 Task: Create a rule from the Routing list, Task moved to a section -> Set Priority in the project AgileMastery , set the section as To-Do and set the priority of the task as  High
Action: Mouse moved to (71, 314)
Screenshot: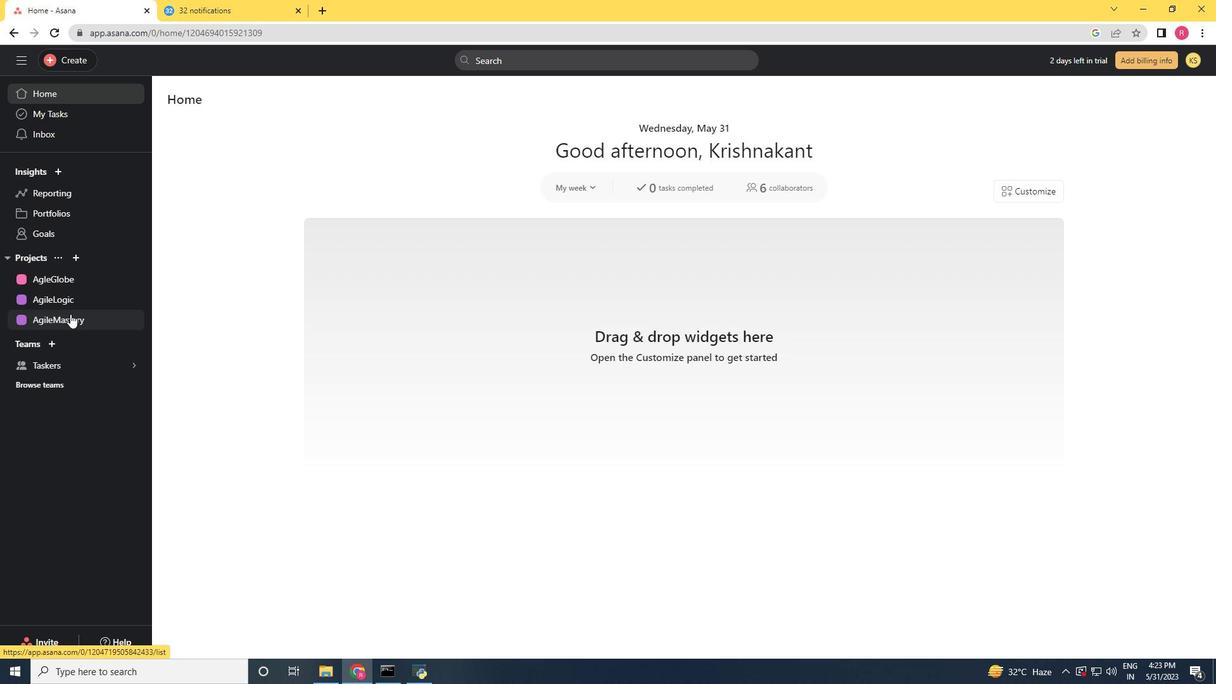 
Action: Mouse pressed left at (71, 314)
Screenshot: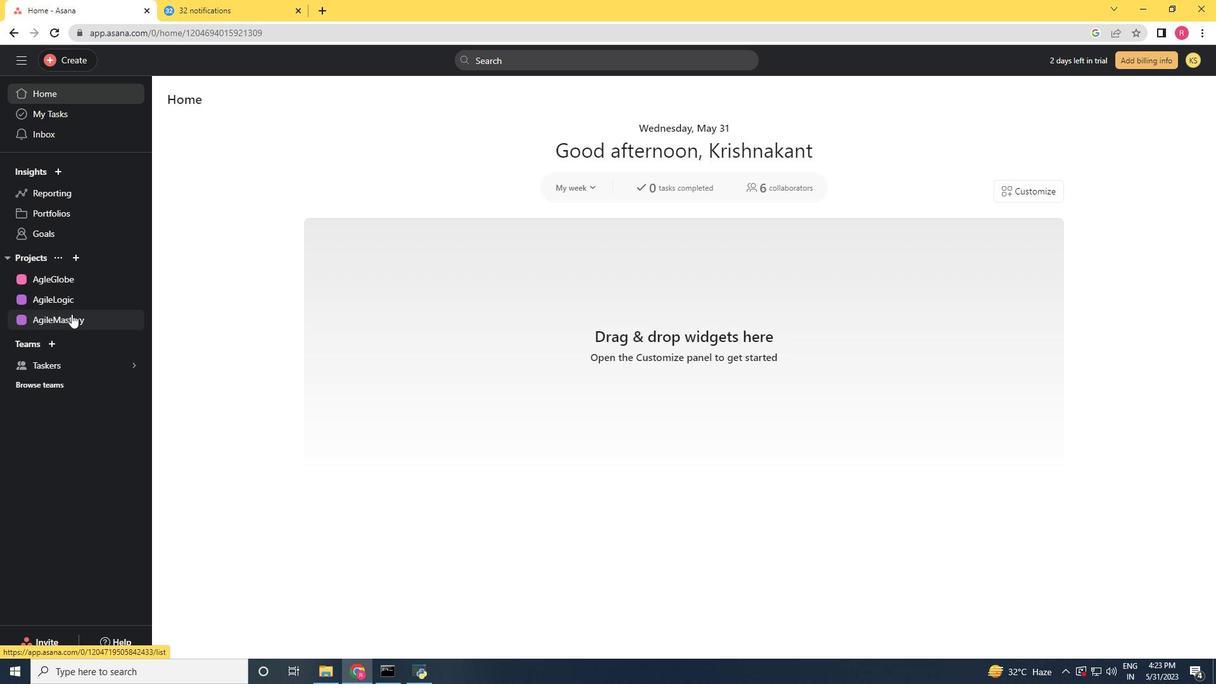 
Action: Mouse moved to (1165, 106)
Screenshot: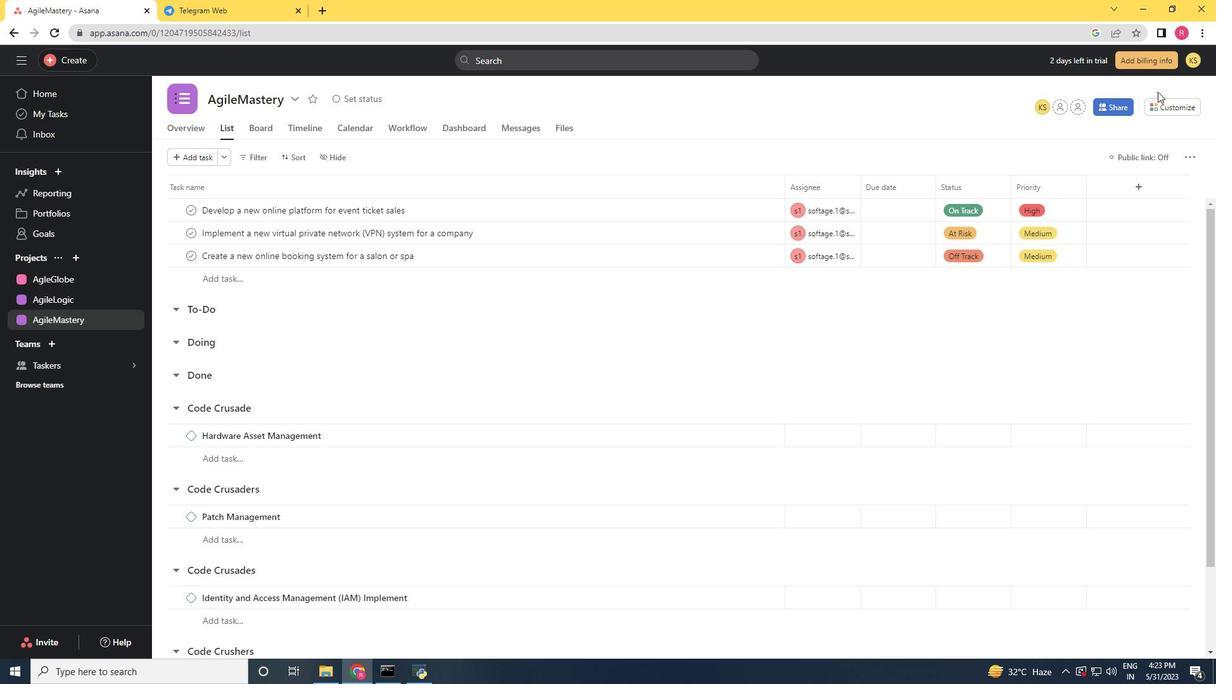 
Action: Mouse pressed left at (1165, 106)
Screenshot: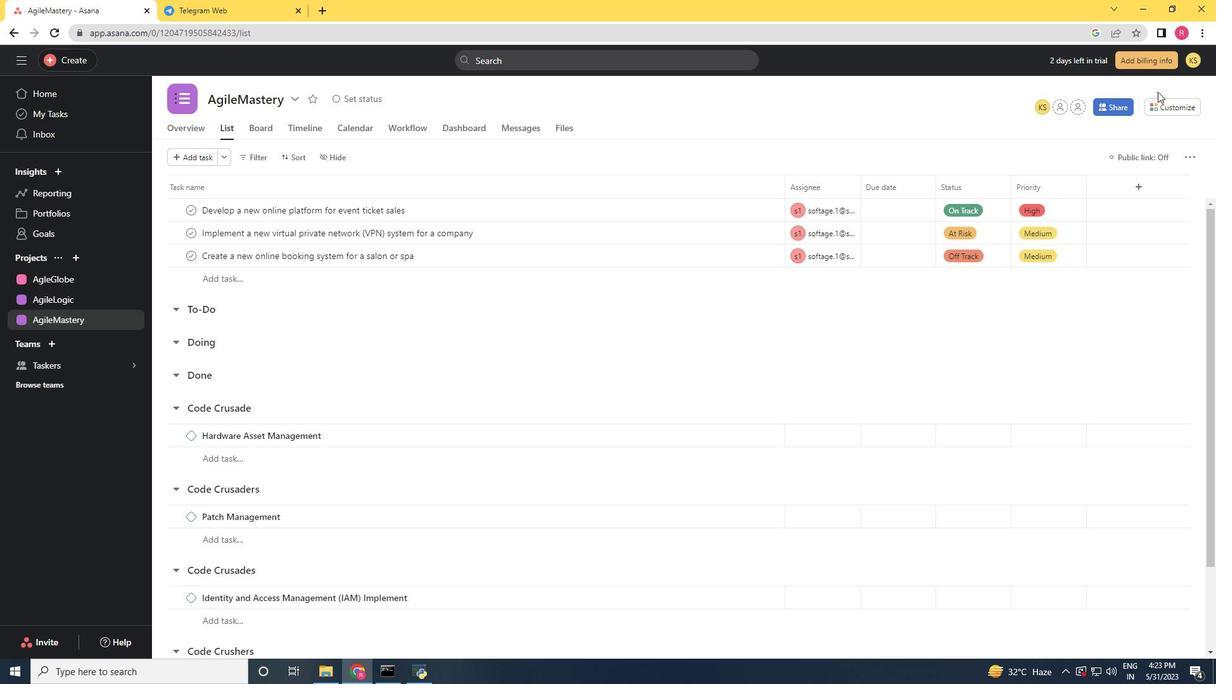 
Action: Mouse moved to (950, 281)
Screenshot: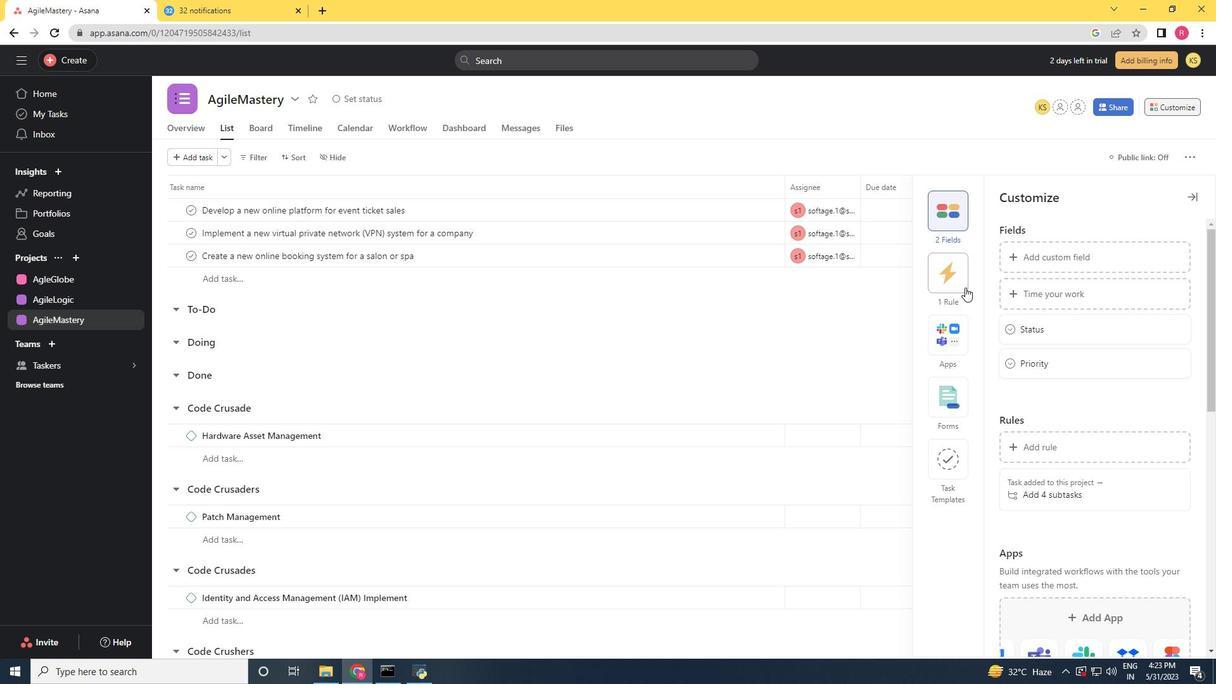 
Action: Mouse pressed left at (950, 281)
Screenshot: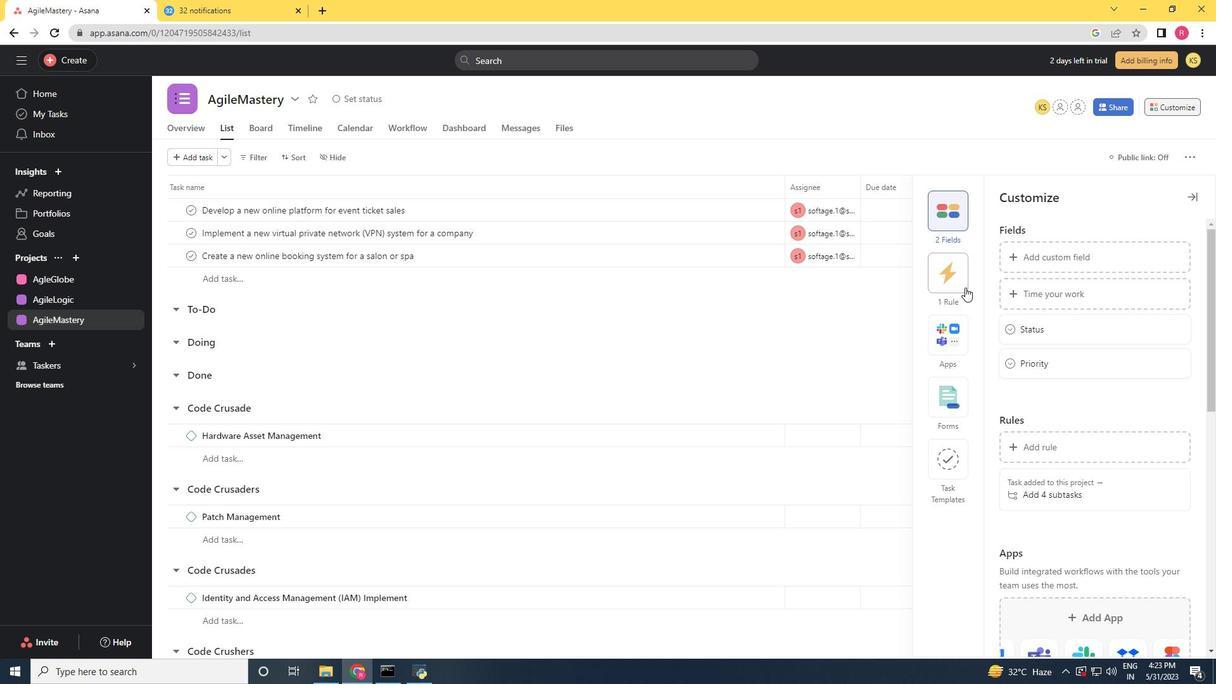 
Action: Mouse moved to (1026, 254)
Screenshot: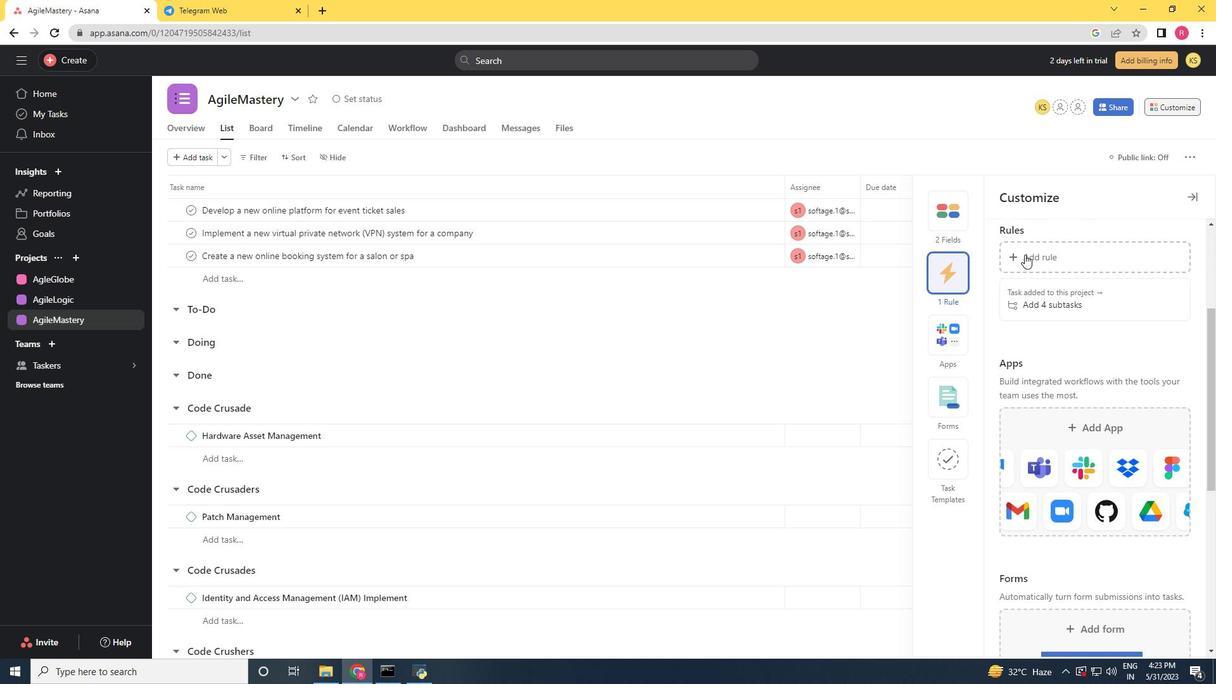
Action: Mouse pressed left at (1026, 254)
Screenshot: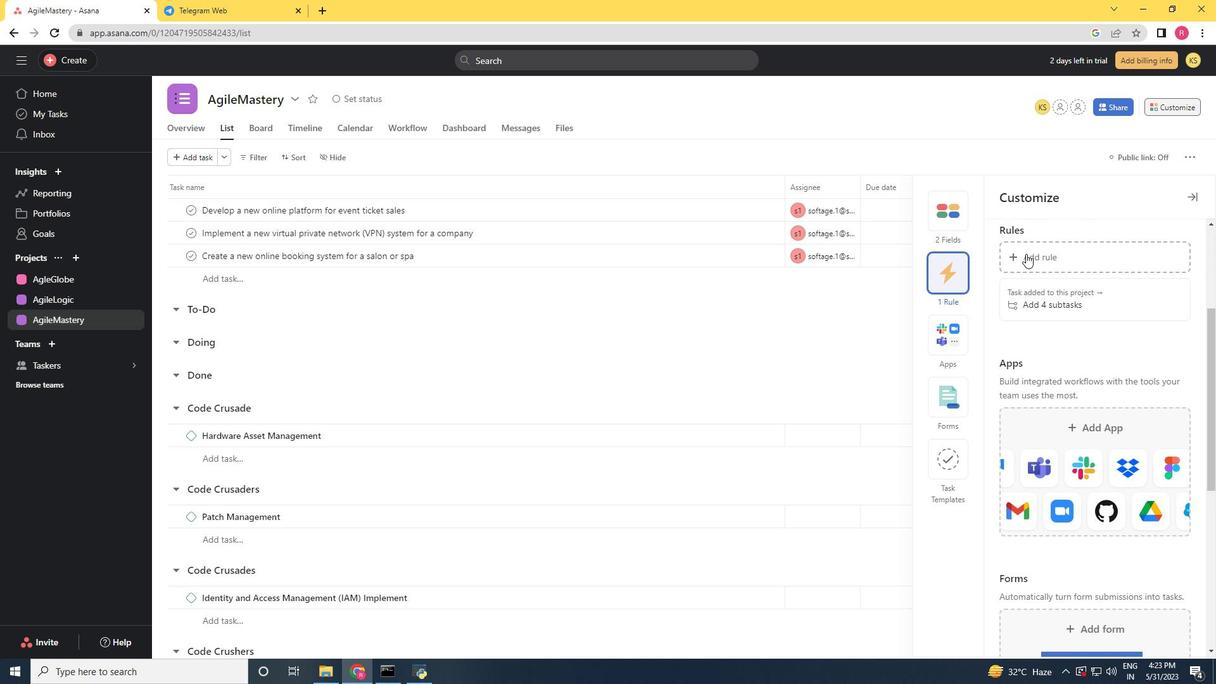 
Action: Mouse moved to (269, 170)
Screenshot: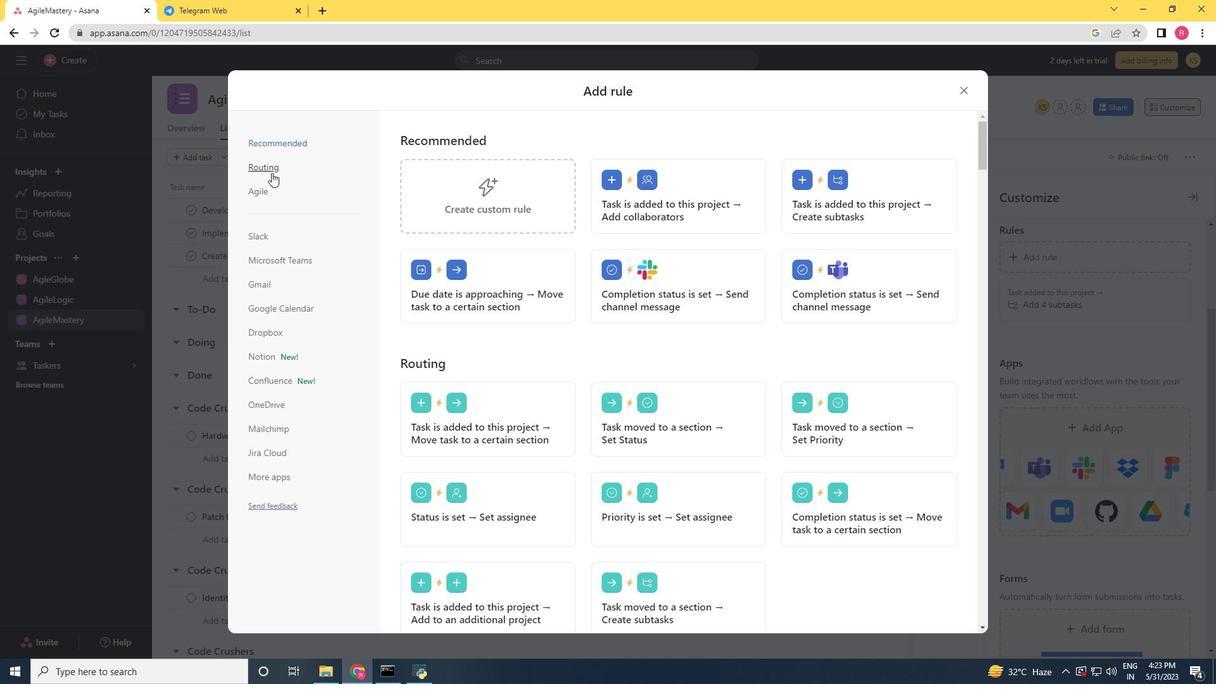 
Action: Mouse pressed left at (269, 170)
Screenshot: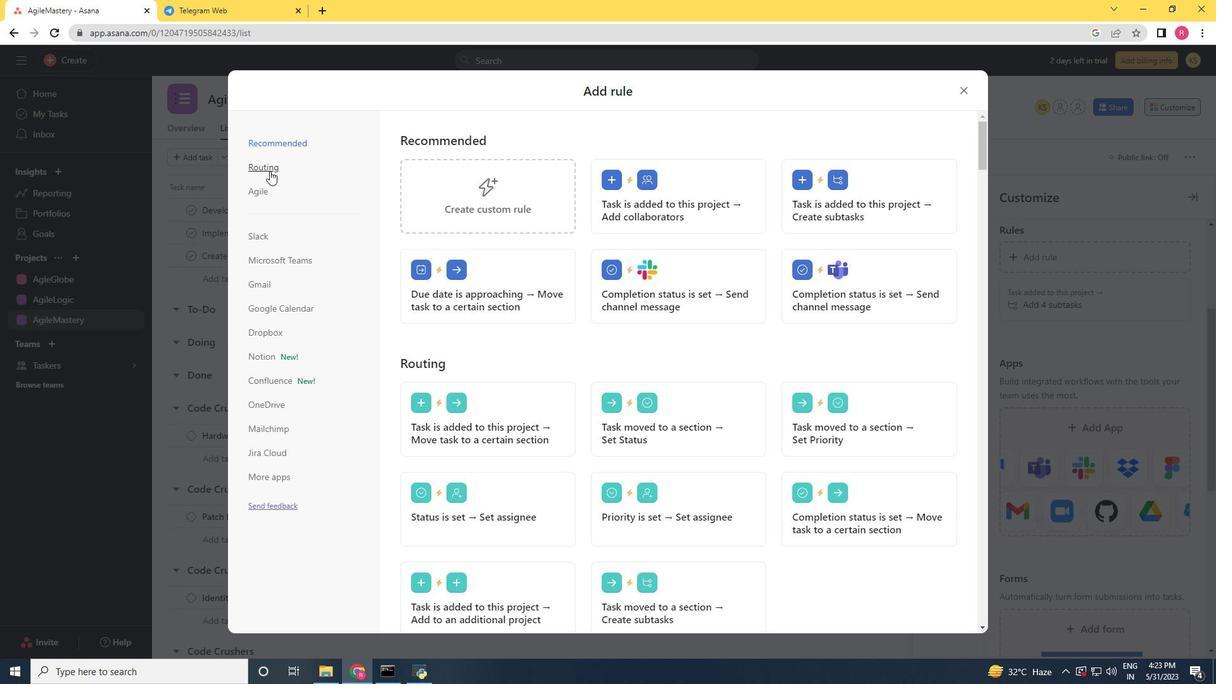 
Action: Mouse moved to (825, 203)
Screenshot: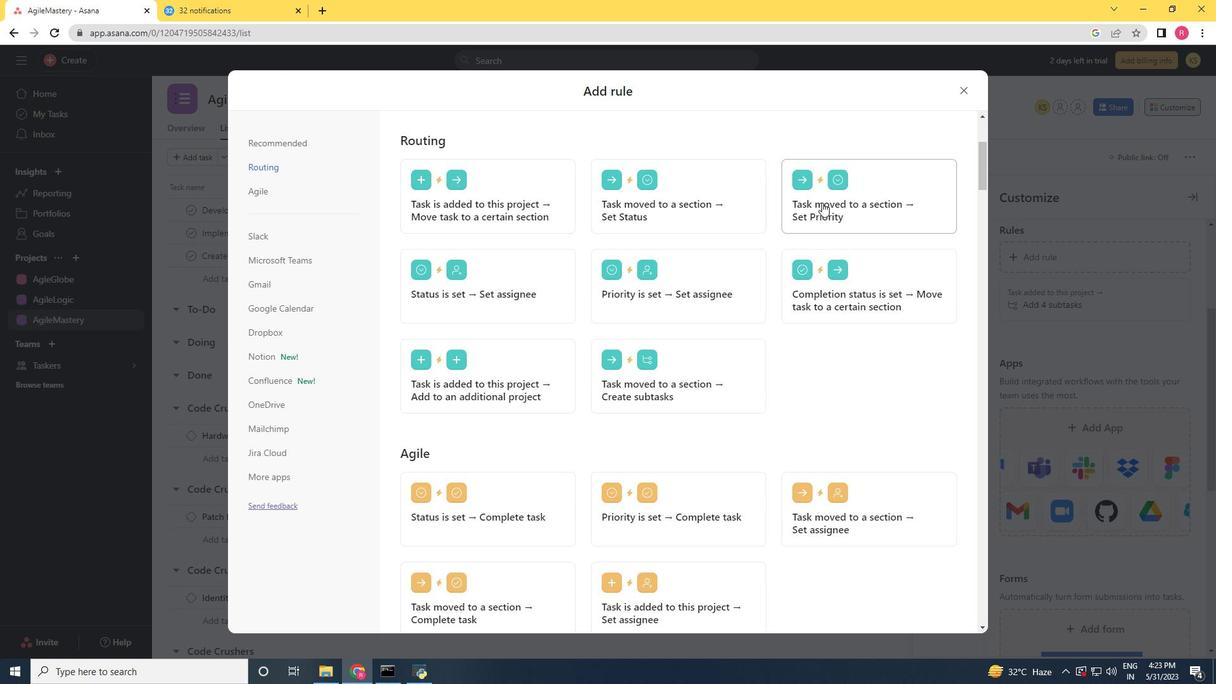 
Action: Mouse pressed left at (825, 203)
Screenshot: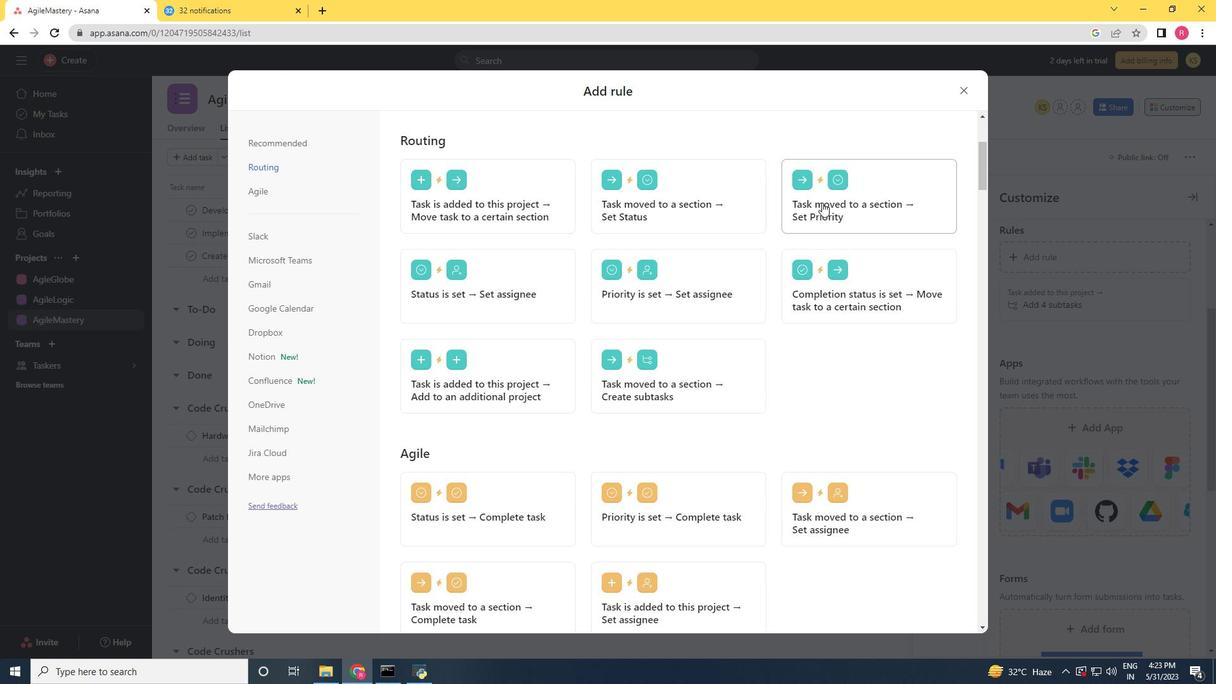 
Action: Mouse moved to (531, 341)
Screenshot: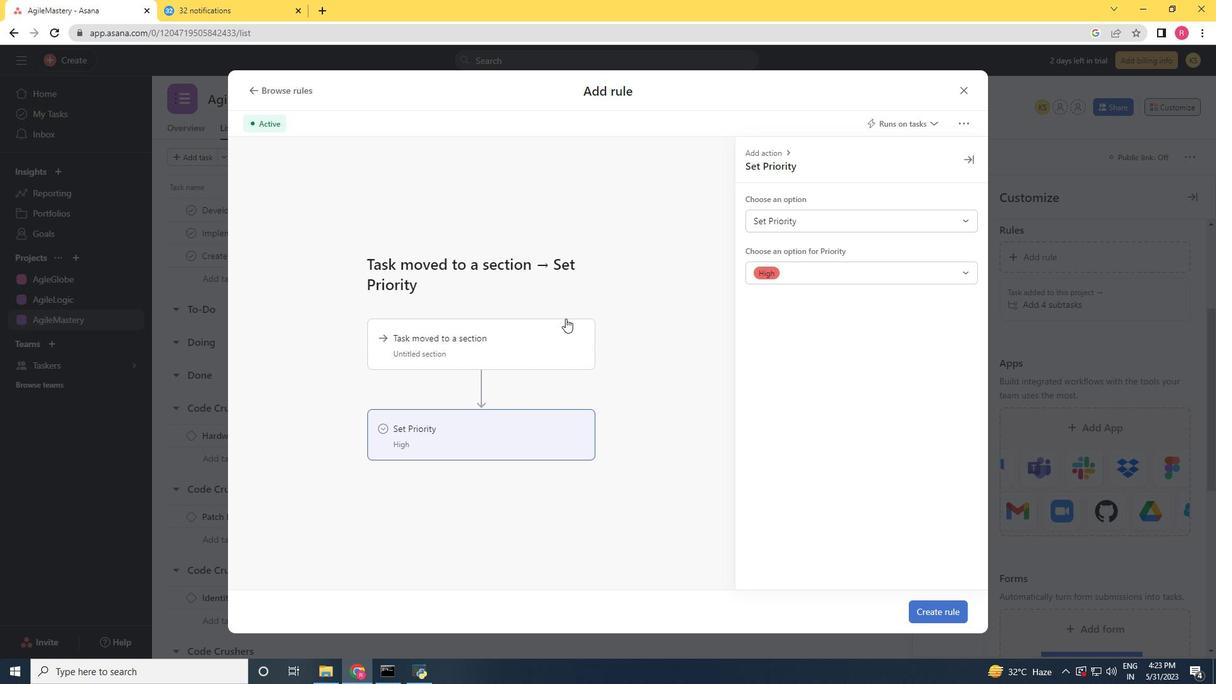 
Action: Mouse pressed left at (531, 341)
Screenshot: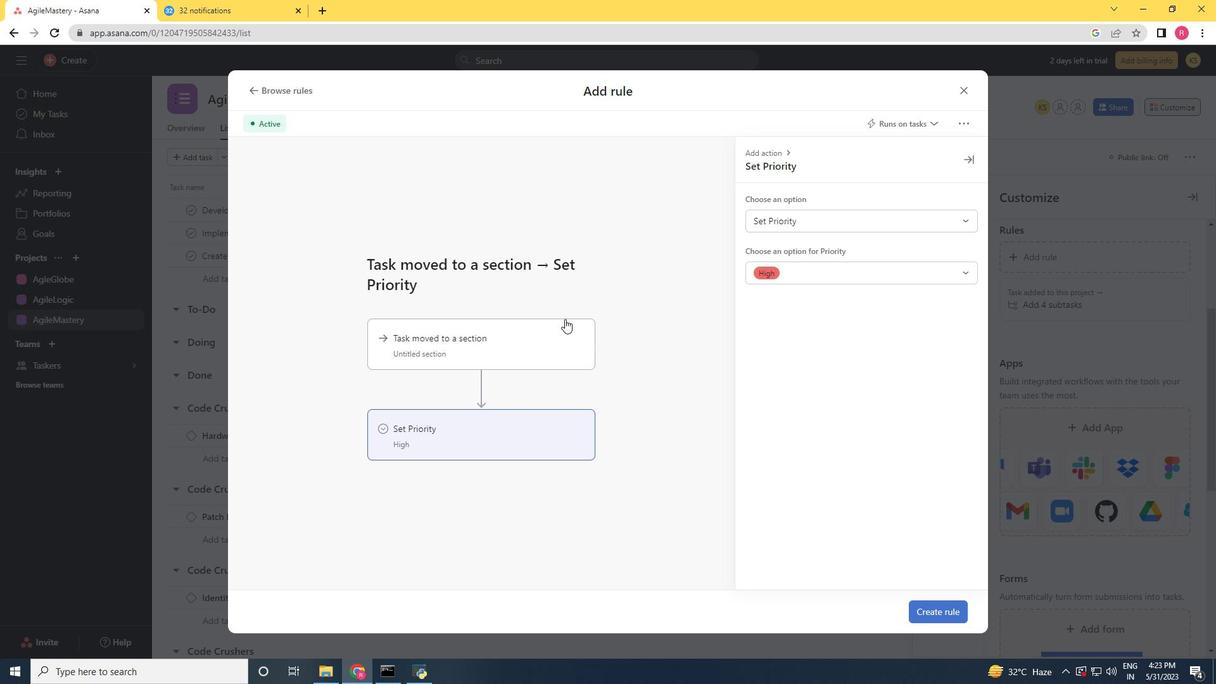 
Action: Mouse moved to (789, 223)
Screenshot: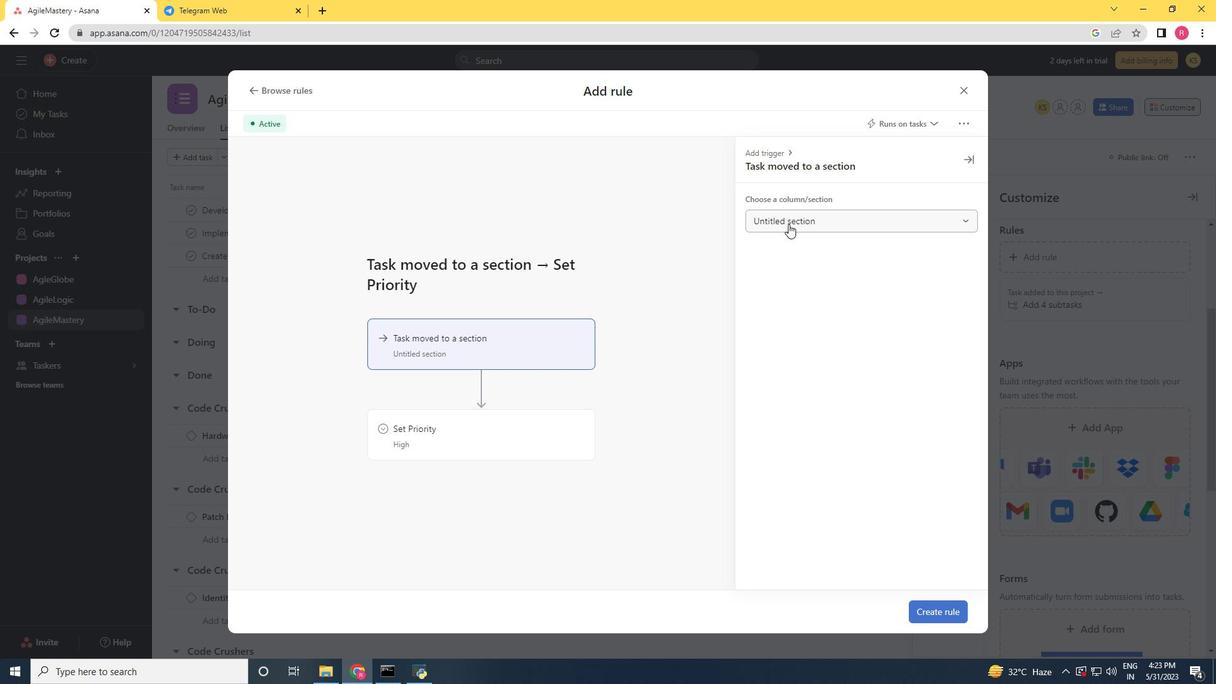 
Action: Mouse pressed left at (789, 223)
Screenshot: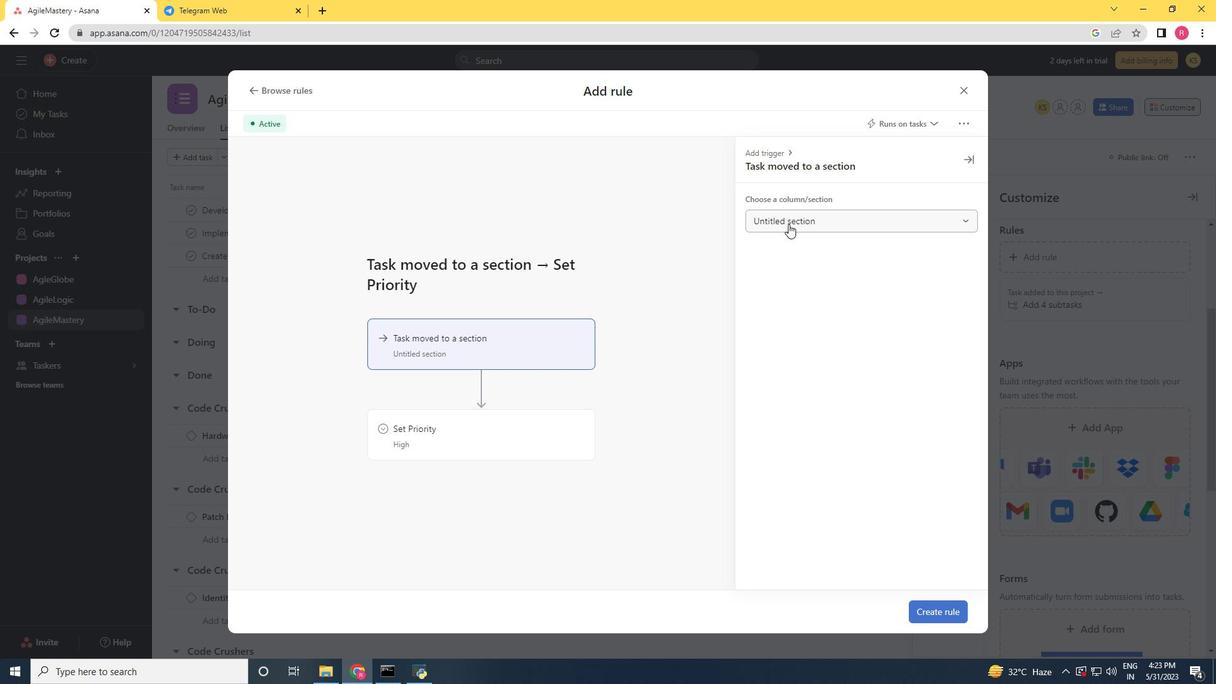 
Action: Mouse moved to (791, 273)
Screenshot: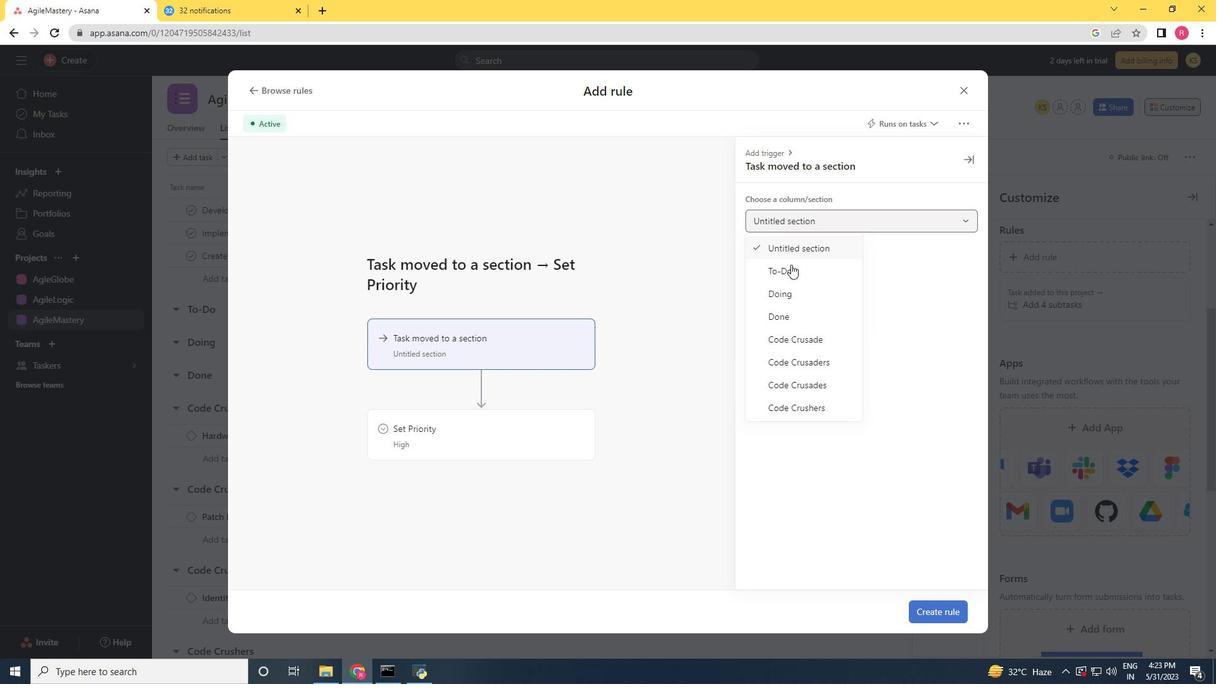 
Action: Mouse pressed left at (791, 273)
Screenshot: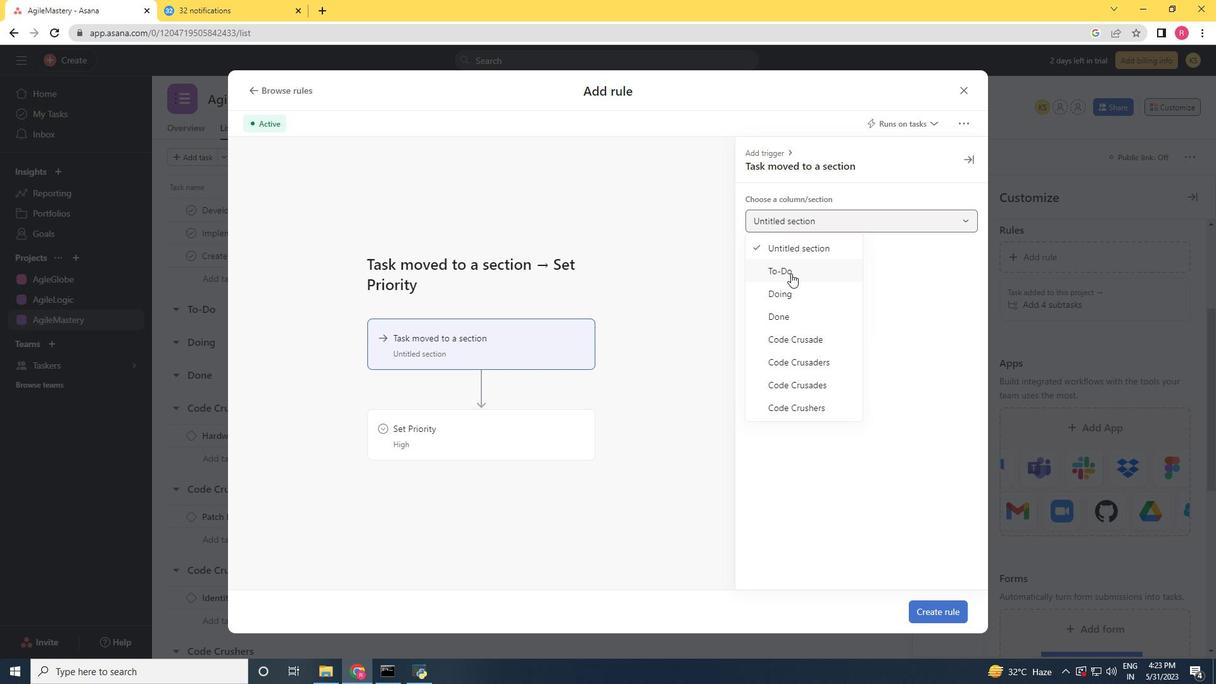 
Action: Mouse moved to (502, 435)
Screenshot: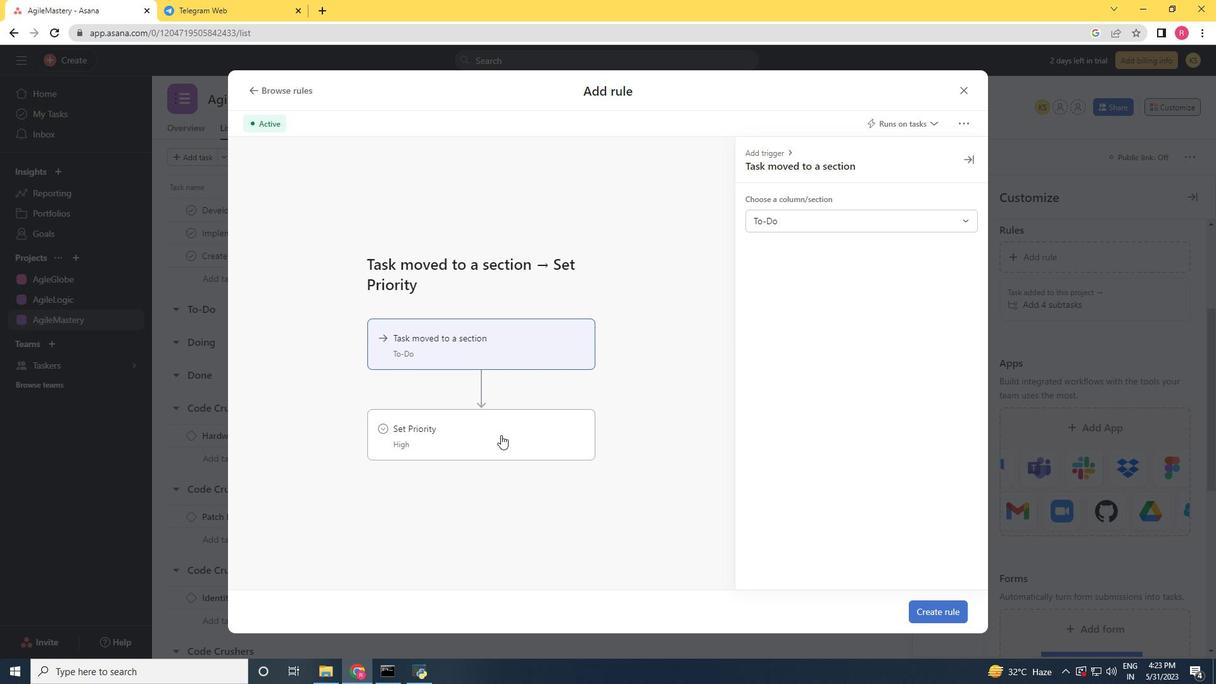
Action: Mouse pressed left at (502, 435)
Screenshot: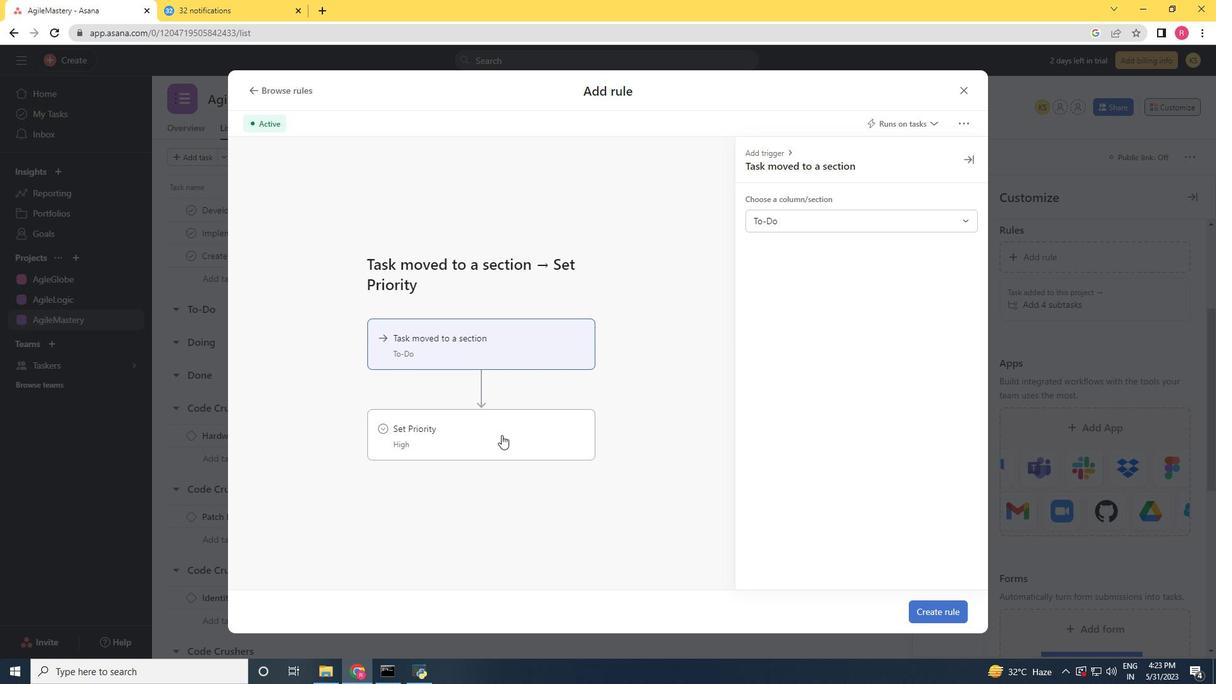 
Action: Mouse moved to (789, 216)
Screenshot: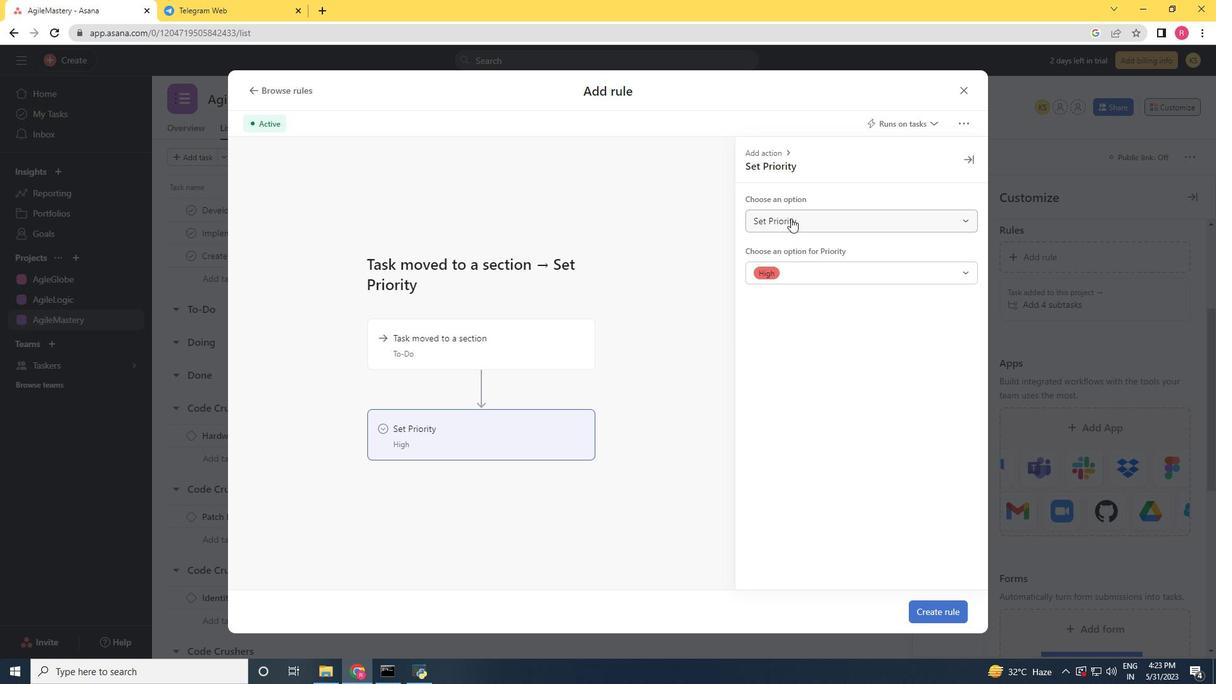 
Action: Mouse pressed left at (789, 216)
Screenshot: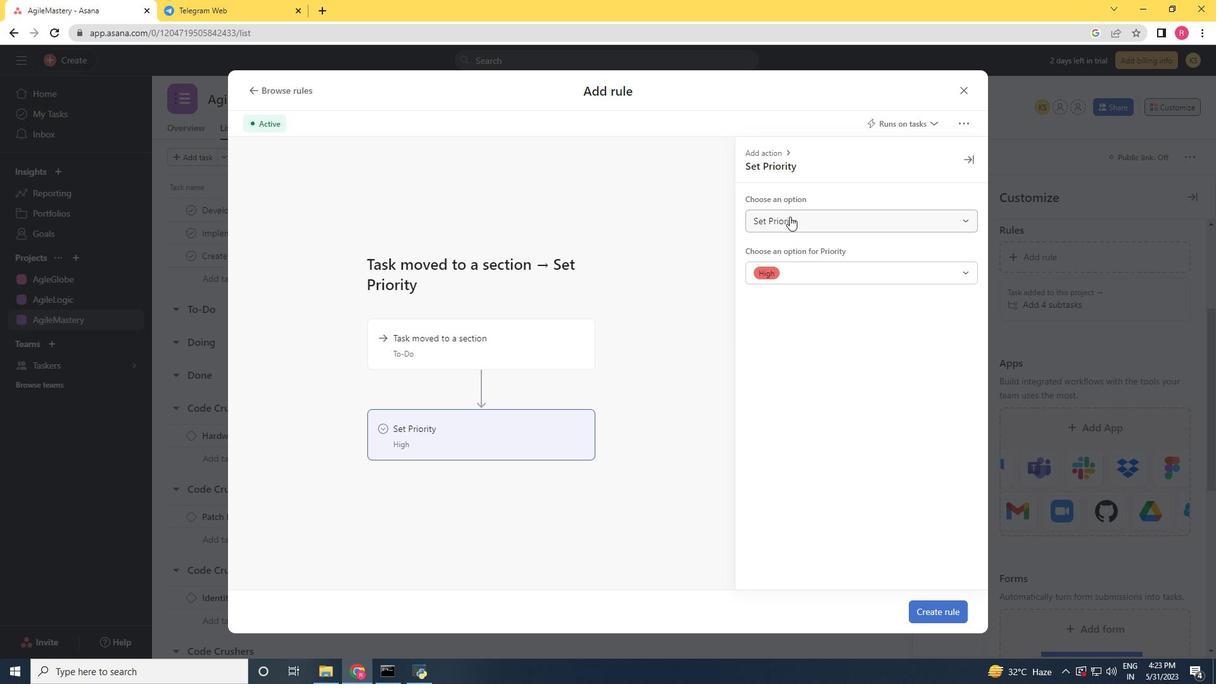 
Action: Mouse moved to (796, 252)
Screenshot: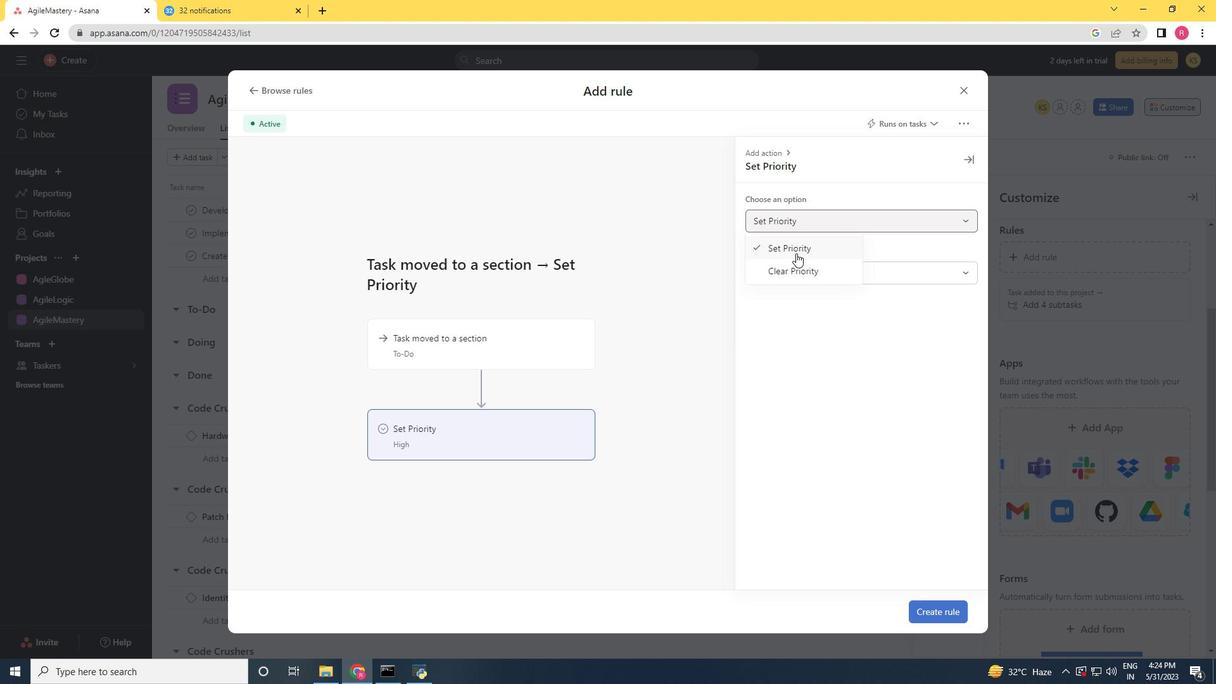 
Action: Mouse pressed left at (796, 252)
Screenshot: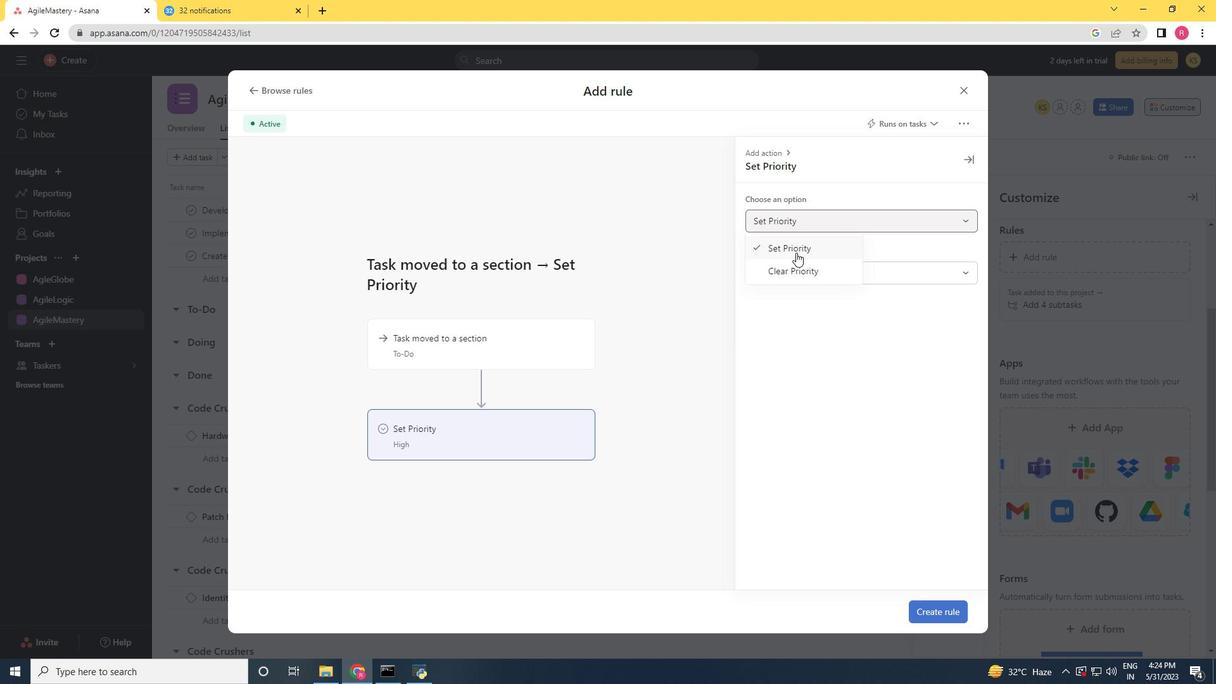 
Action: Mouse moved to (802, 260)
Screenshot: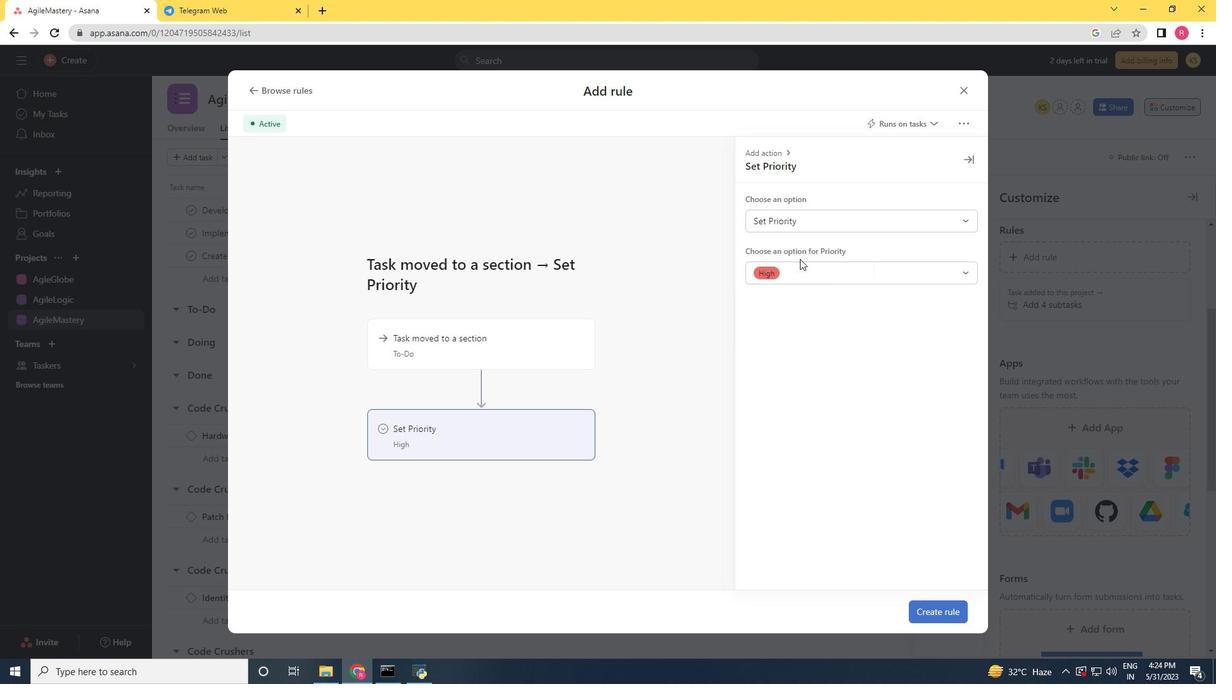 
Action: Mouse pressed left at (802, 260)
Screenshot: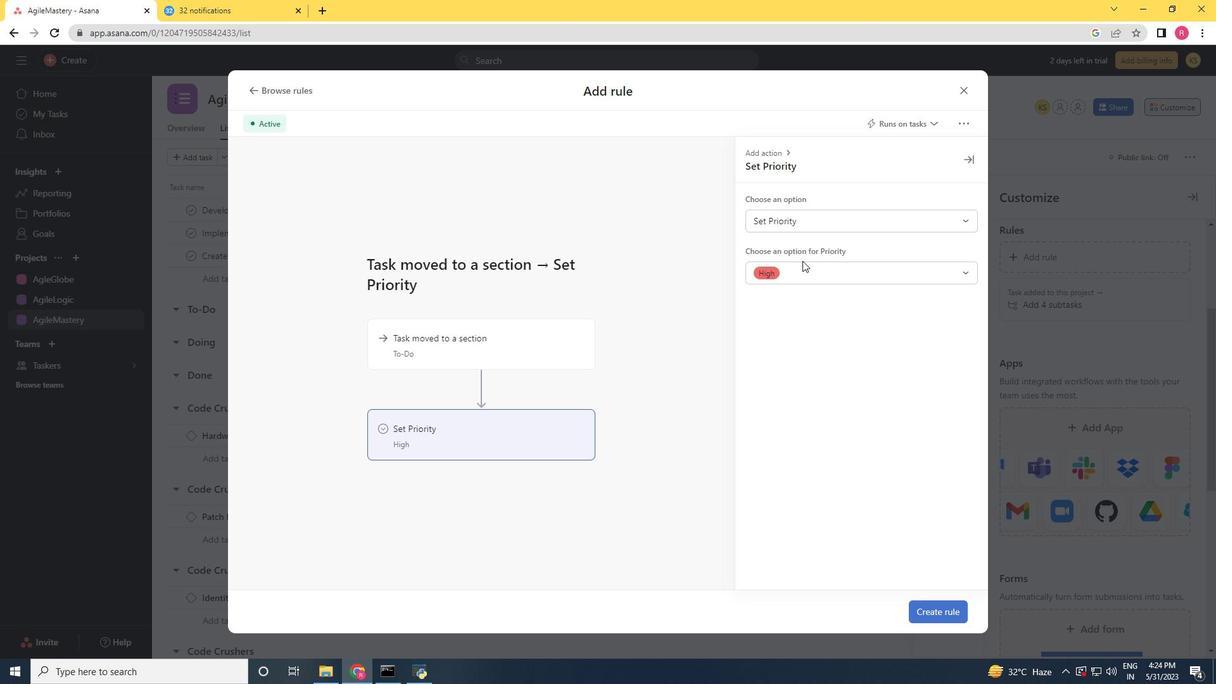 
Action: Mouse moved to (783, 273)
Screenshot: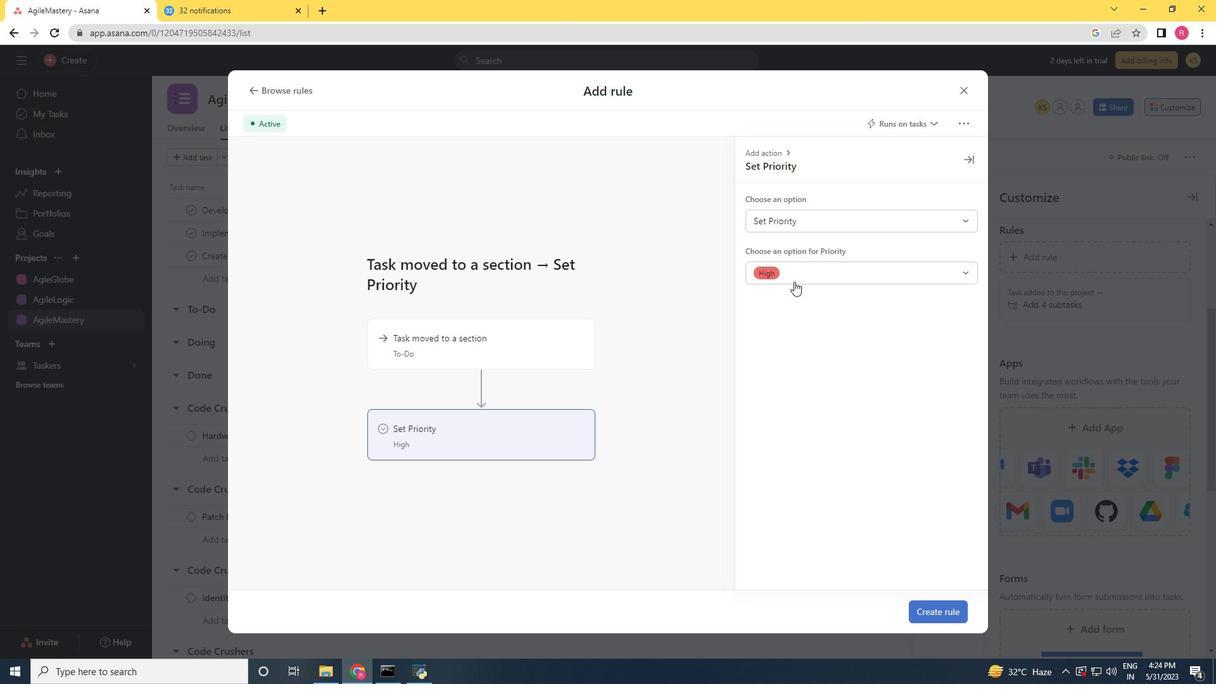 
Action: Mouse pressed left at (783, 273)
Screenshot: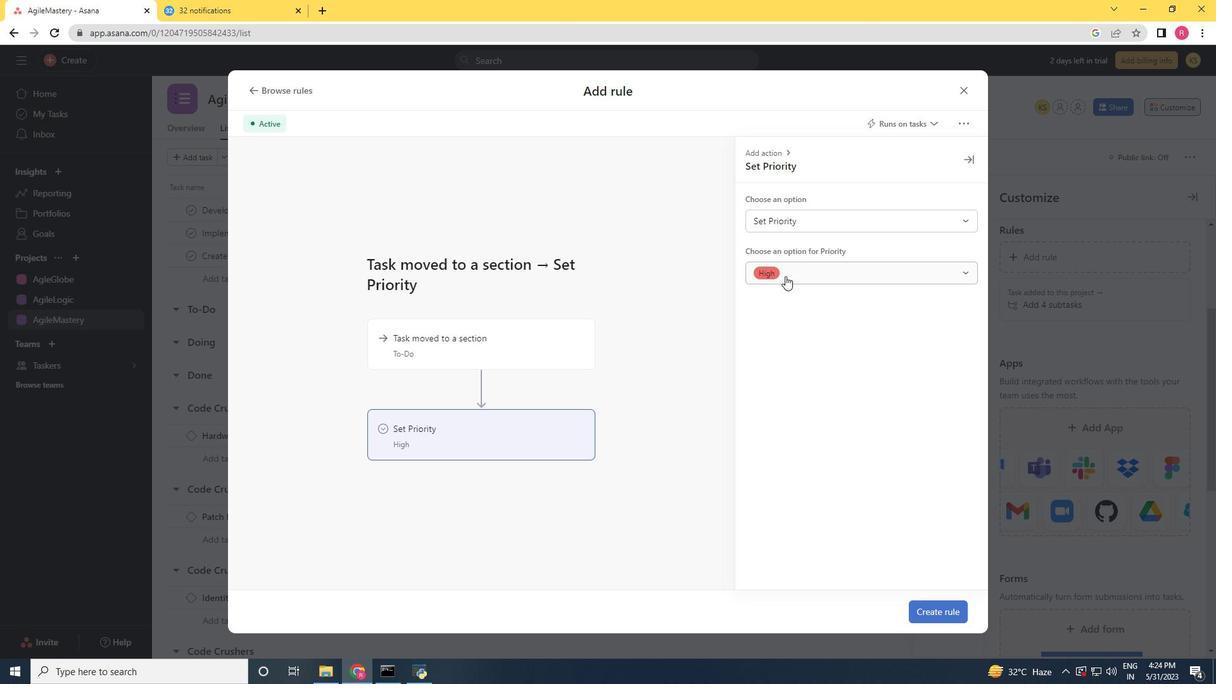 
Action: Mouse moved to (786, 303)
Screenshot: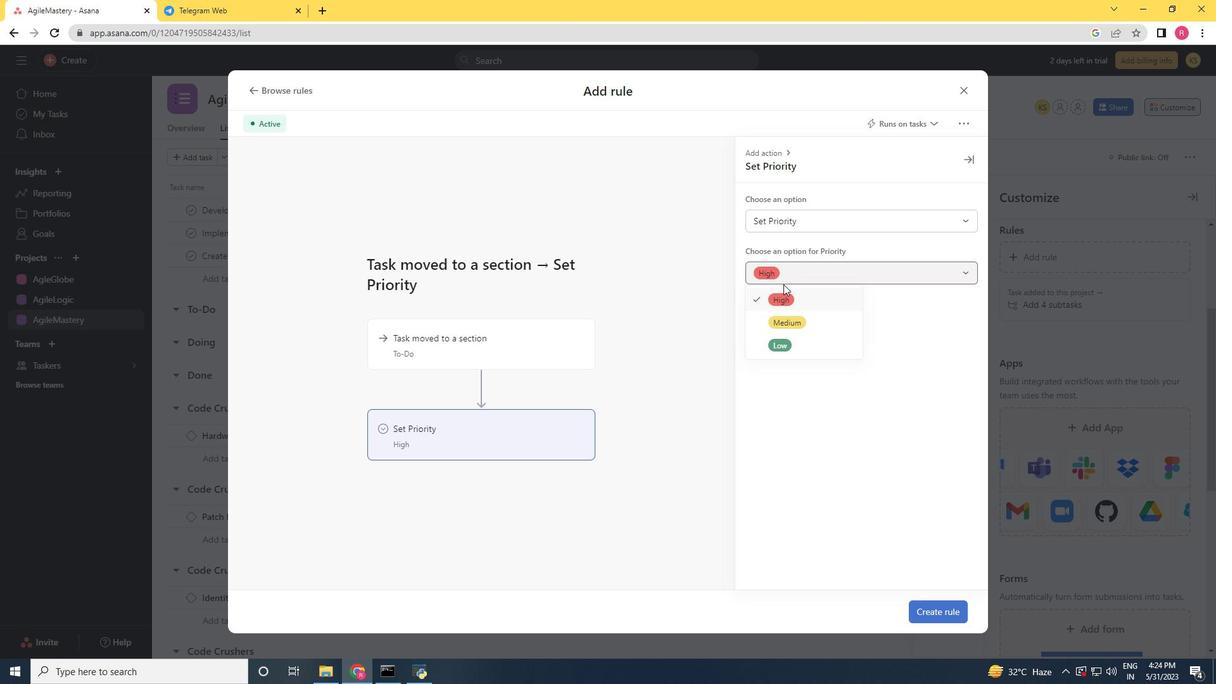 
Action: Mouse pressed left at (786, 303)
Screenshot: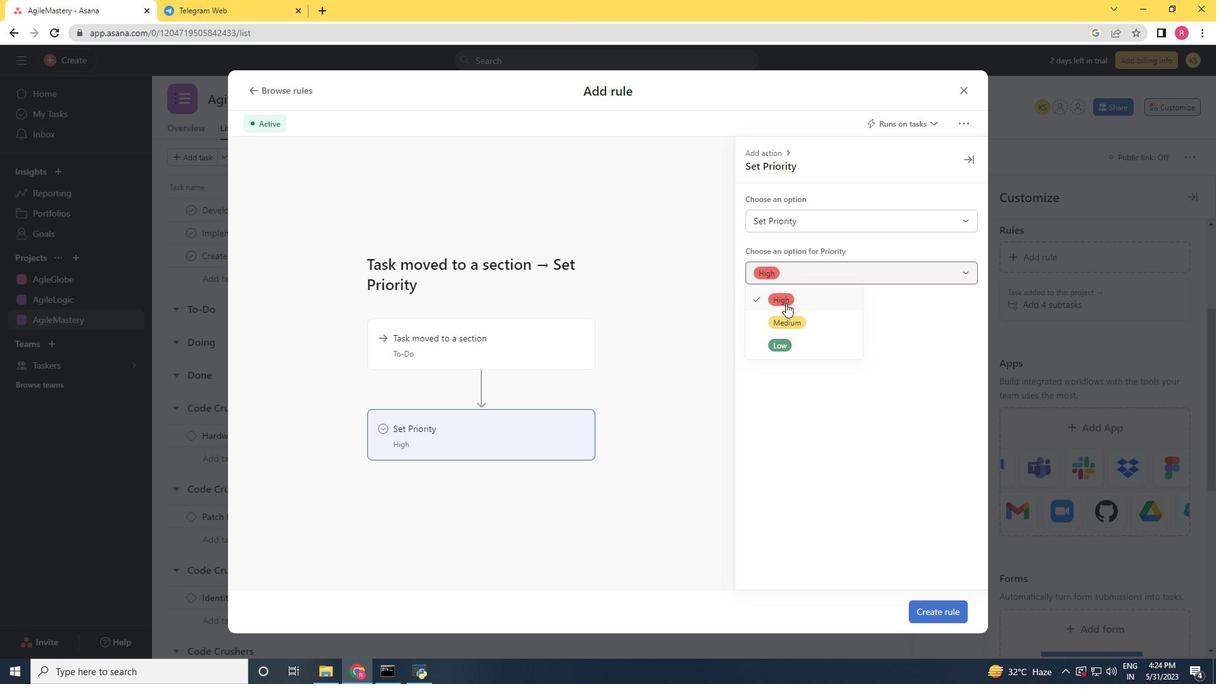 
Action: Mouse moved to (928, 605)
Screenshot: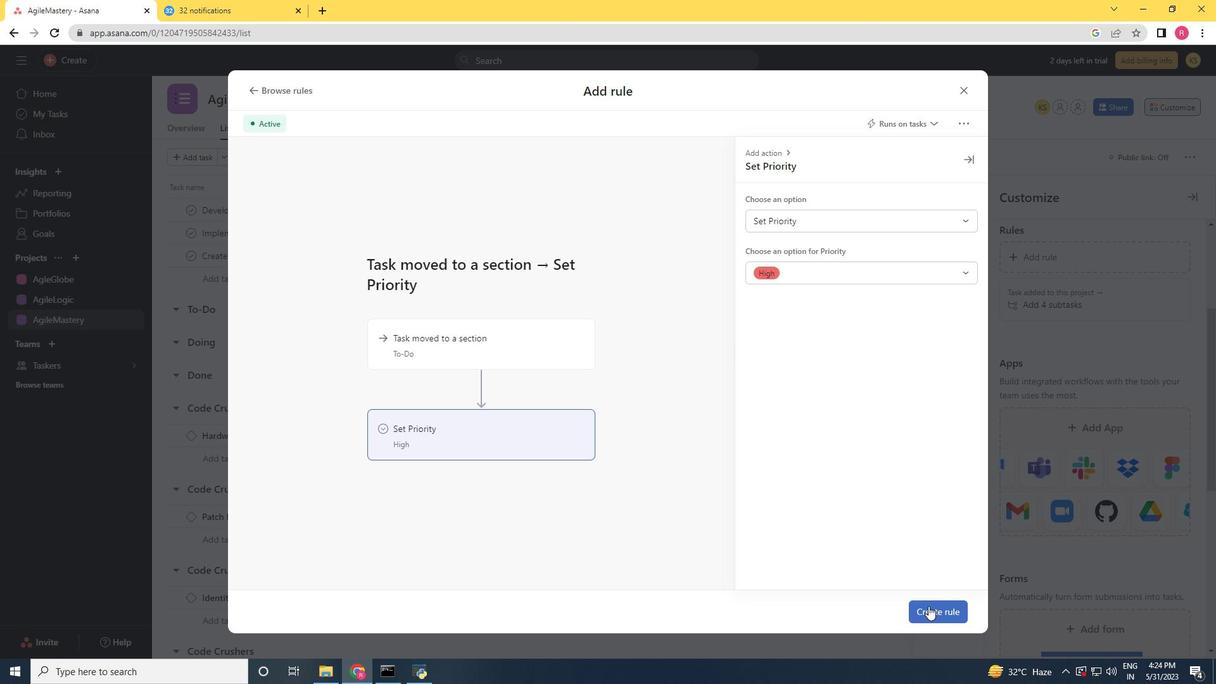 
Action: Mouse pressed left at (928, 605)
Screenshot: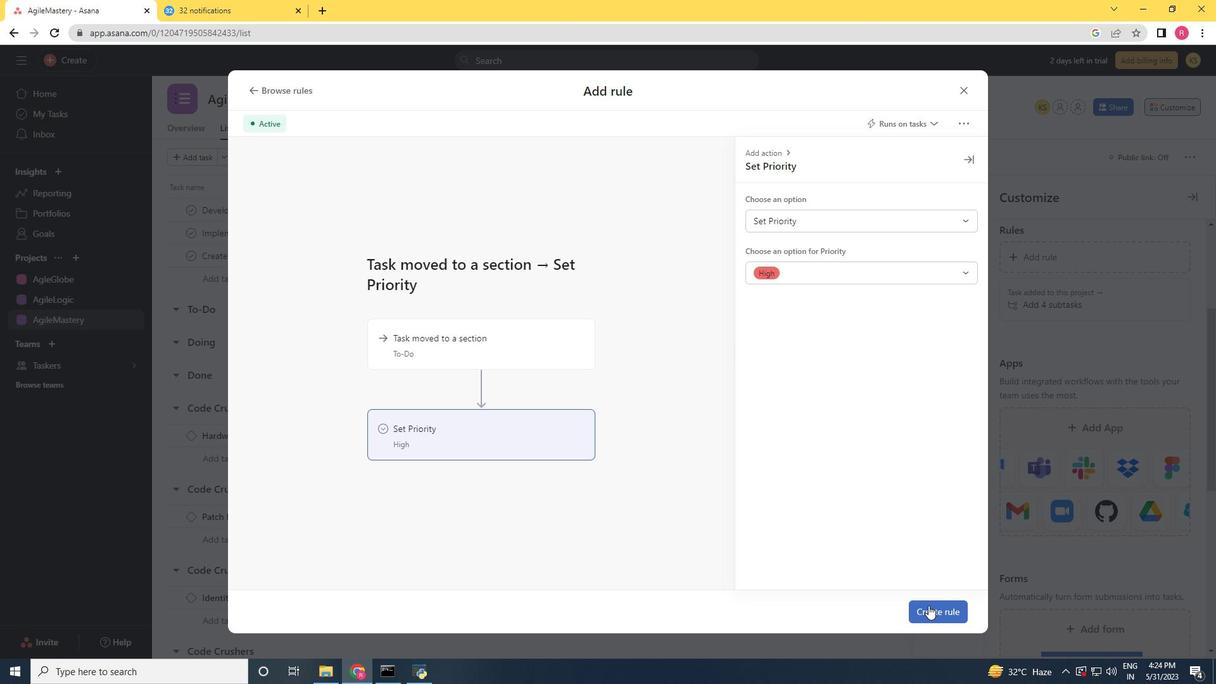 
Action: Mouse moved to (929, 604)
Screenshot: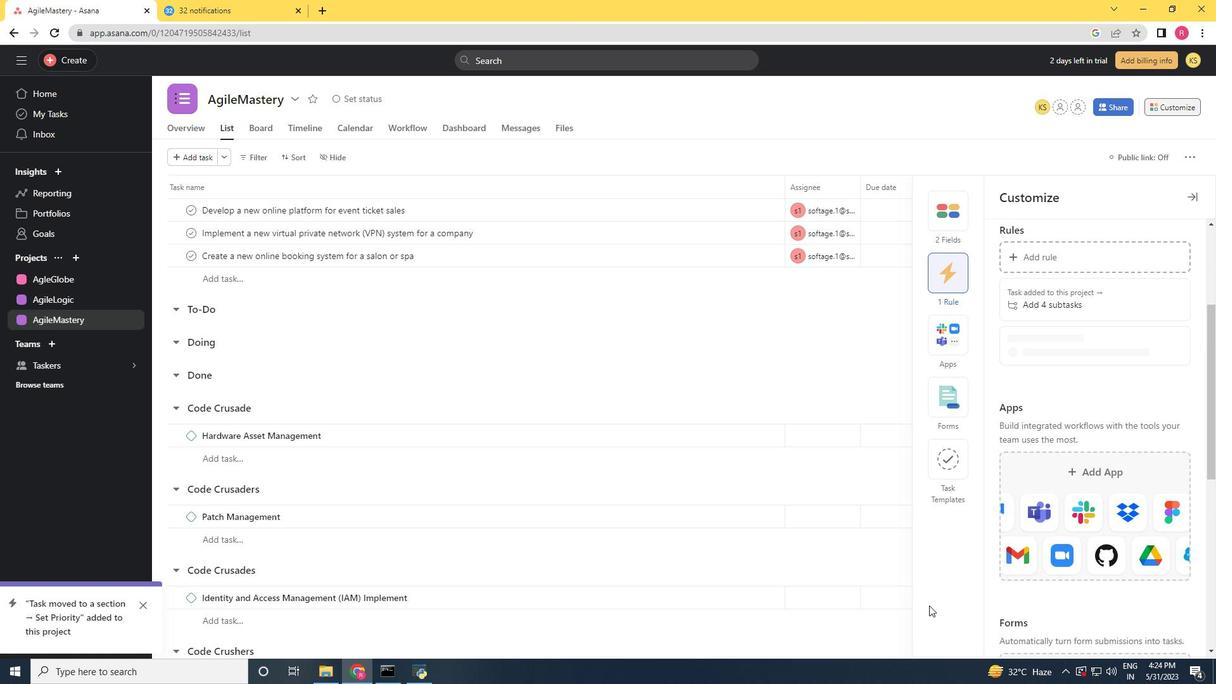 
